 Task: Create in the project BitSoft in Backlog an issue 'Develop a new customer relationship management (CRM) system', assign it to team member softage.3@softage.net and change the status to IN PROGRESS. Create in the project BitSoft in Backlog an issue 'Integrate website with social media platforms', assign it to team member softage.4@softage.net and change the status to IN PROGRESS
Action: Mouse scrolled (253, 153) with delta (0, 0)
Screenshot: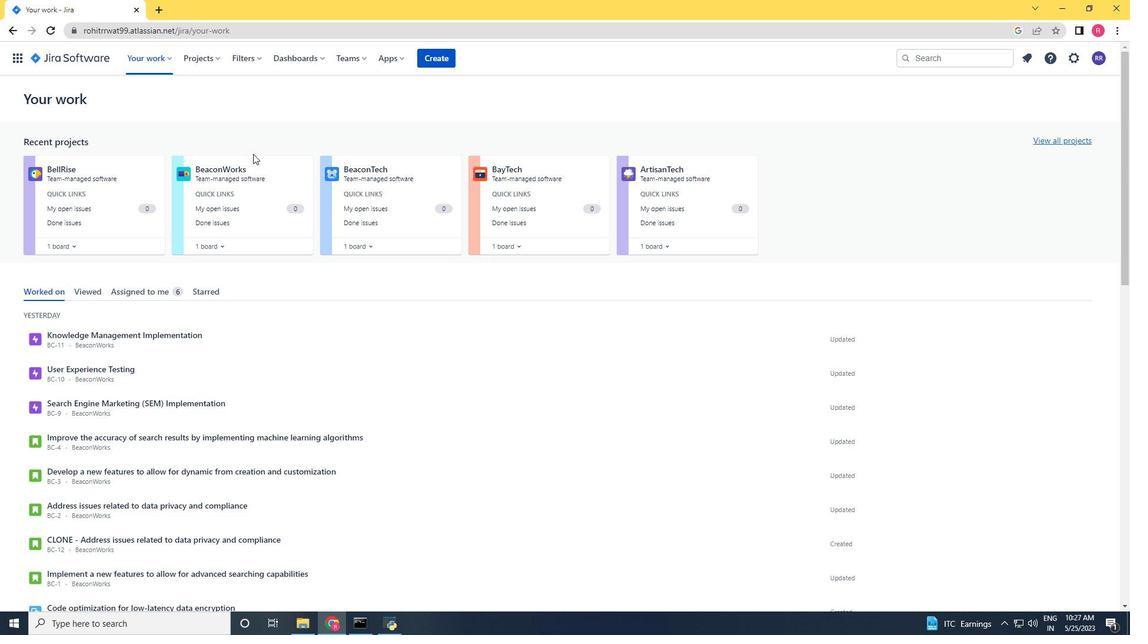 
Action: Mouse moved to (207, 52)
Screenshot: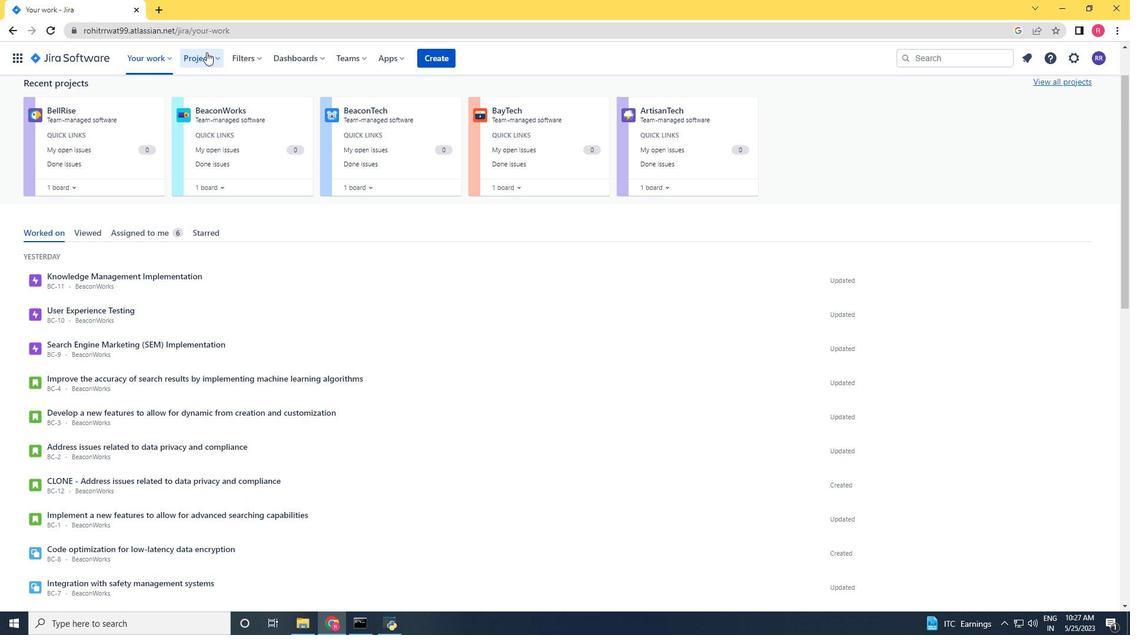 
Action: Mouse pressed left at (207, 52)
Screenshot: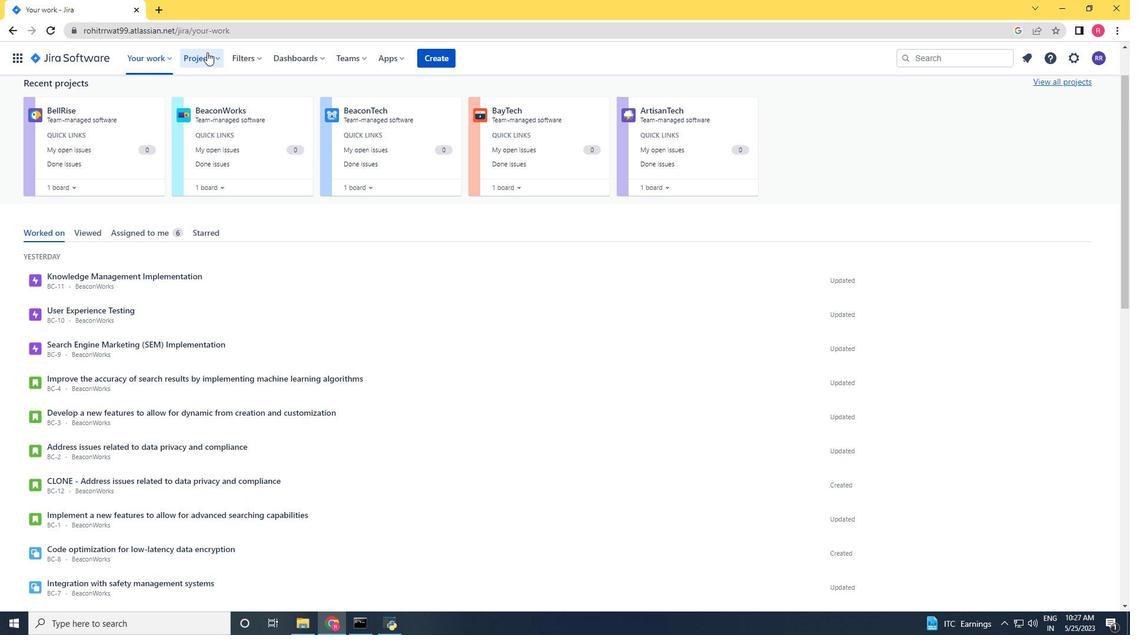 
Action: Mouse moved to (215, 109)
Screenshot: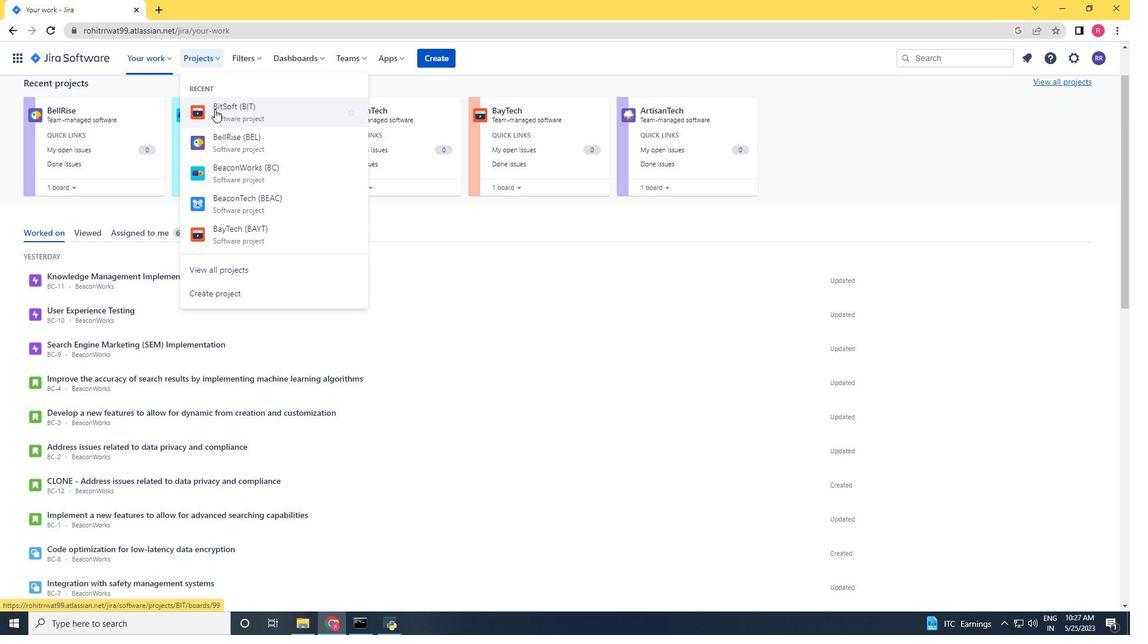 
Action: Mouse pressed left at (215, 109)
Screenshot: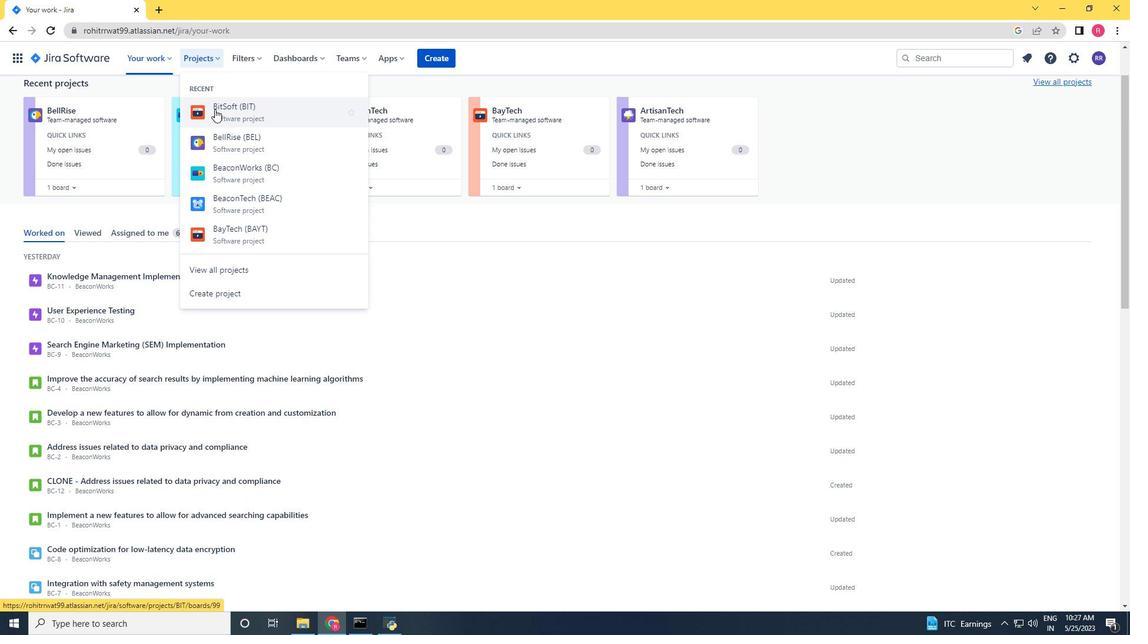 
Action: Mouse moved to (78, 175)
Screenshot: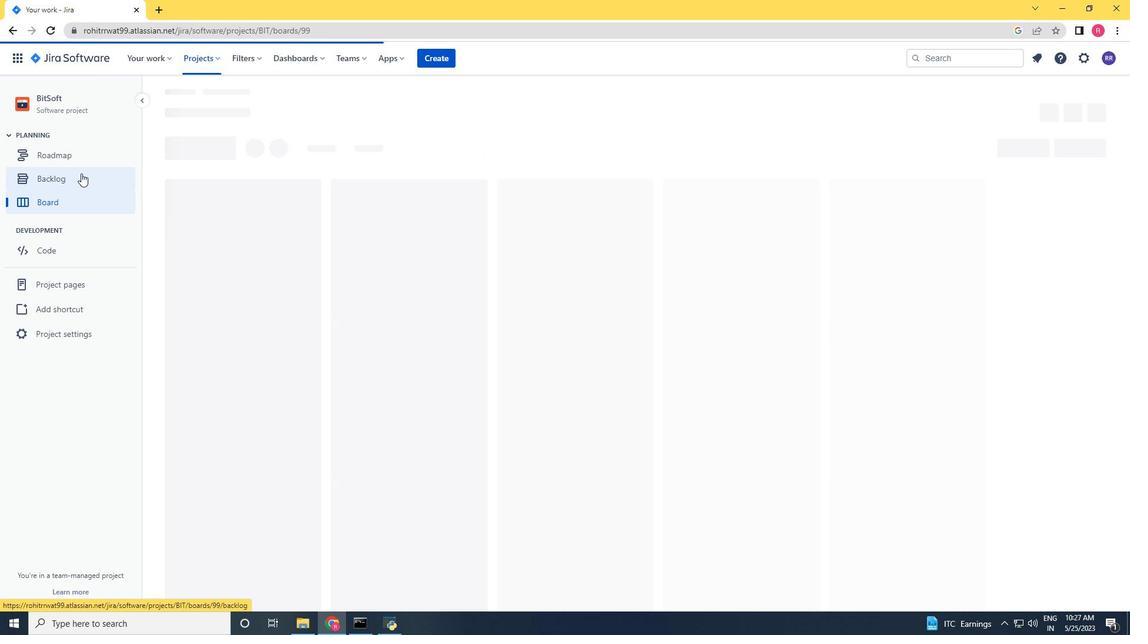 
Action: Mouse pressed left at (78, 175)
Screenshot: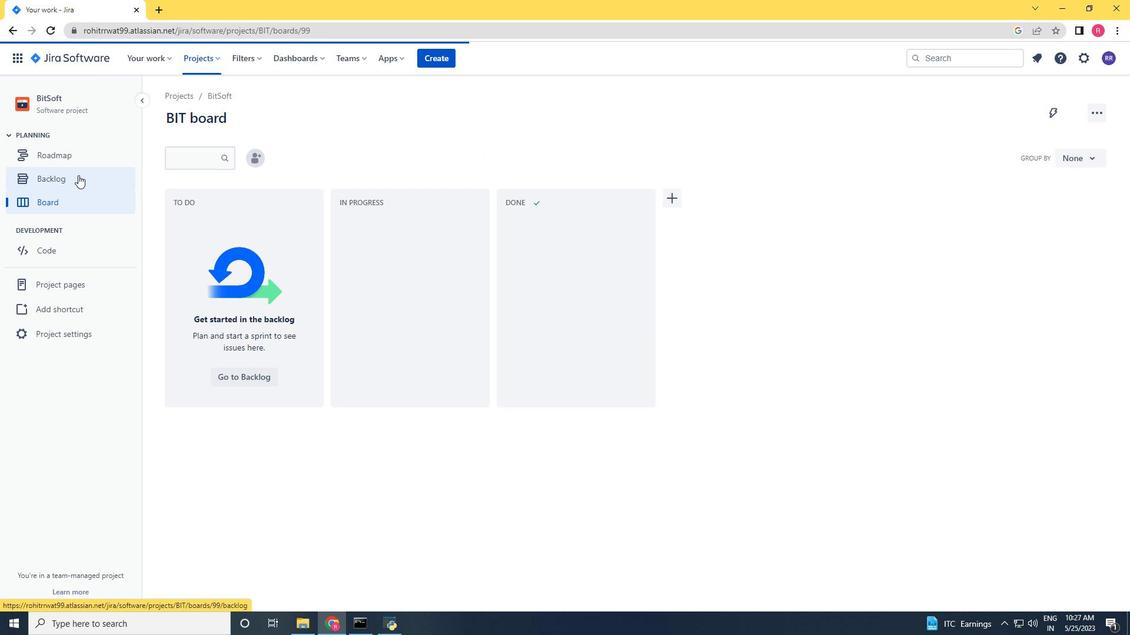 
Action: Mouse moved to (384, 440)
Screenshot: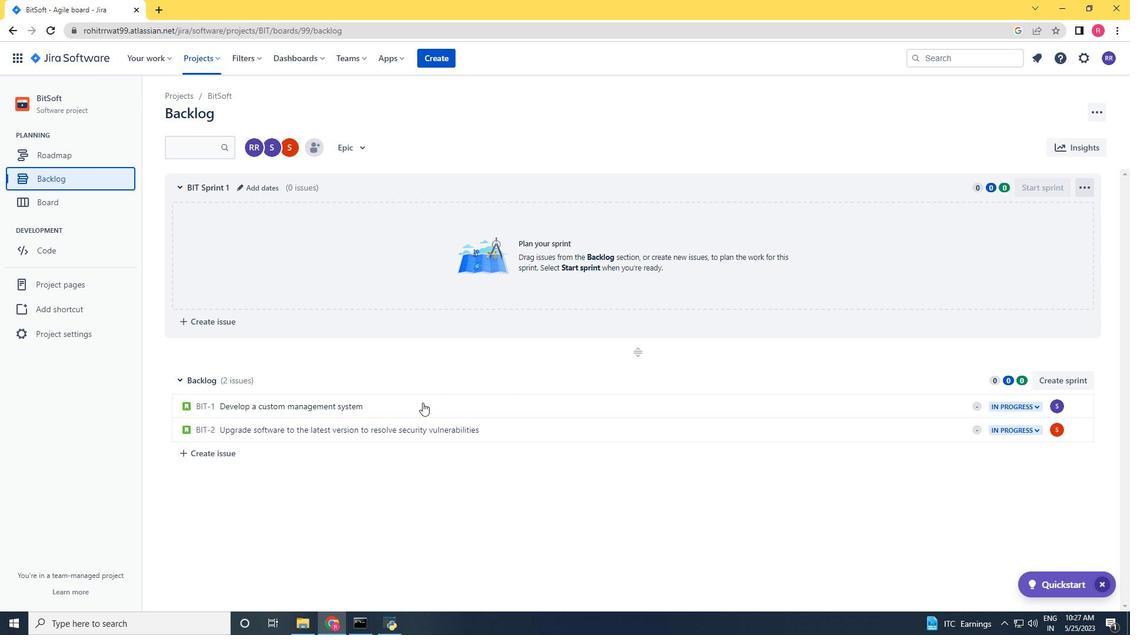 
Action: Mouse scrolled (384, 440) with delta (0, 0)
Screenshot: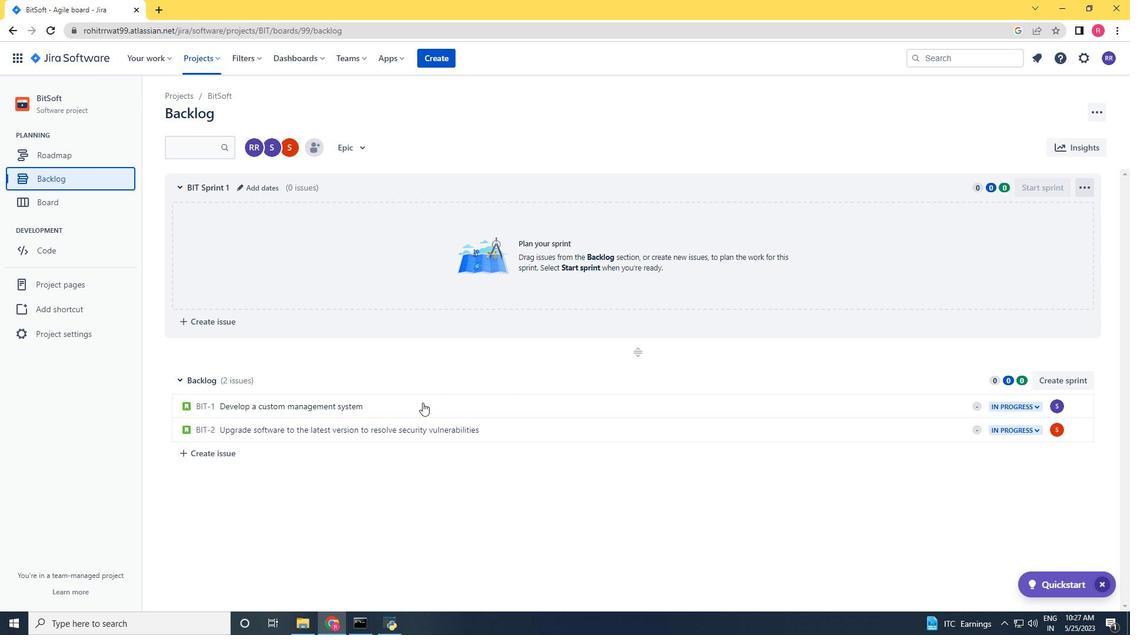 
Action: Mouse moved to (276, 461)
Screenshot: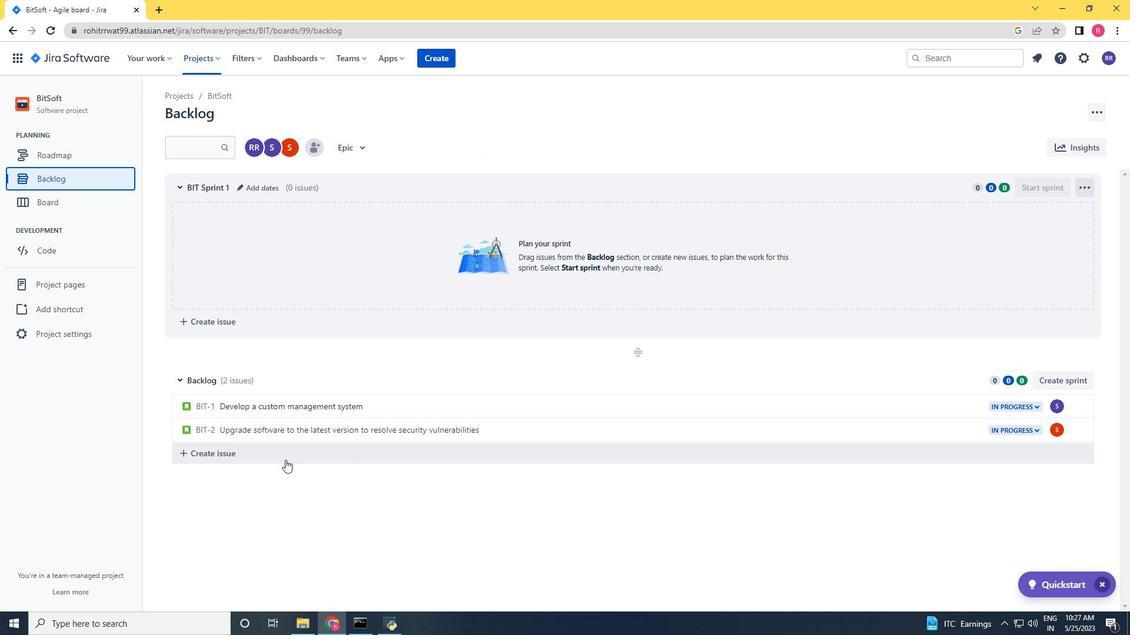 
Action: Mouse pressed left at (276, 461)
Screenshot: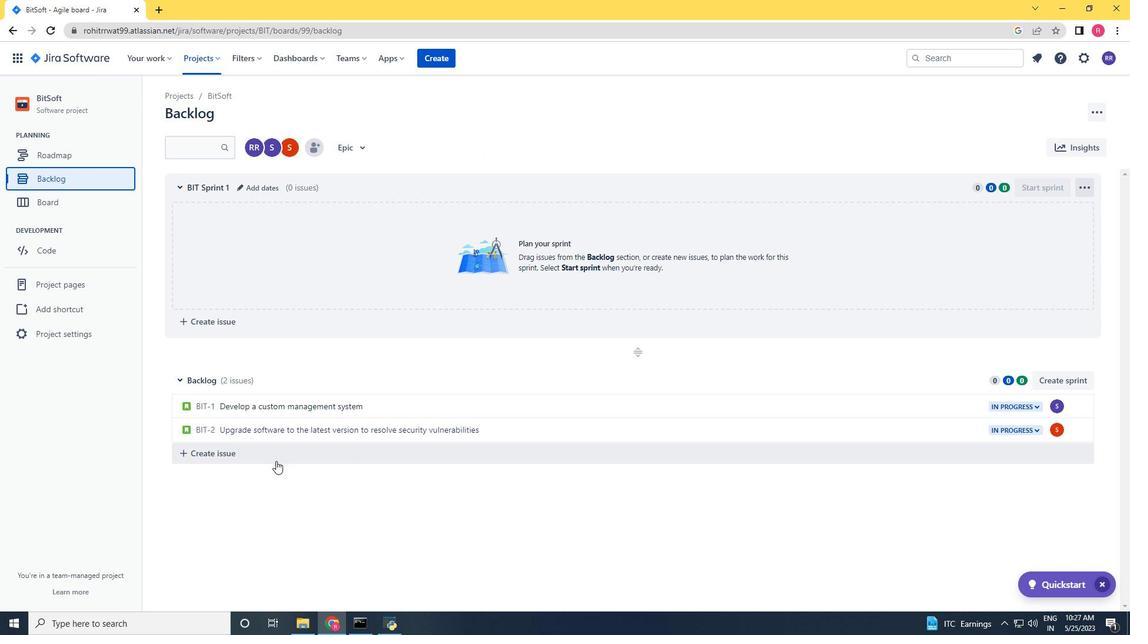 
Action: Key pressed <Key.shift>Develop<Key.space>a<Key.space>new<Key.space>custome<Key.space>relationship<Key.space>management<Key.space><Key.shift_r><Key.shift_r><Key.shift_r><Key.shift_r><Key.shift_r><Key.shift_r><Key.shift_r><Key.shift_r><Key.shift_r><Key.shift_r><Key.shift_r><Key.shift_r><Key.shift_r><Key.shift_r><Key.shift_r>(<Key.shift_r><Key.shift_r><Key.shift_r><Key.shift_r><Key.shift_r><Key.shift_r><Key.shift_r><Key.shift_r><Key.shift_r><Key.shift_r><Key.shift_r><Key.shift_r><Key.shift_r><Key.shift_r><Key.shift_r><Key.shift_r><Key.shift_r><Key.shift_r><Key.shift_r><Key.shift_r><Key.shift_r><Key.shift_r><Key.shift_r><Key.shift_r><Key.shift_r><Key.shift_r><Key.shift_r><Key.shift_r><Key.shift_r><Key.shift_r><Key.shift_r><Key.shift_r><Key.shift_r><Key.shift_r><Key.shift_r><Key.shift_r><Key.shift_r><Key.shift_r><Key.shift_r><Key.shift_r><Key.shift_r>CRM)<Key.space>system<Key.space><Key.enter>
Screenshot: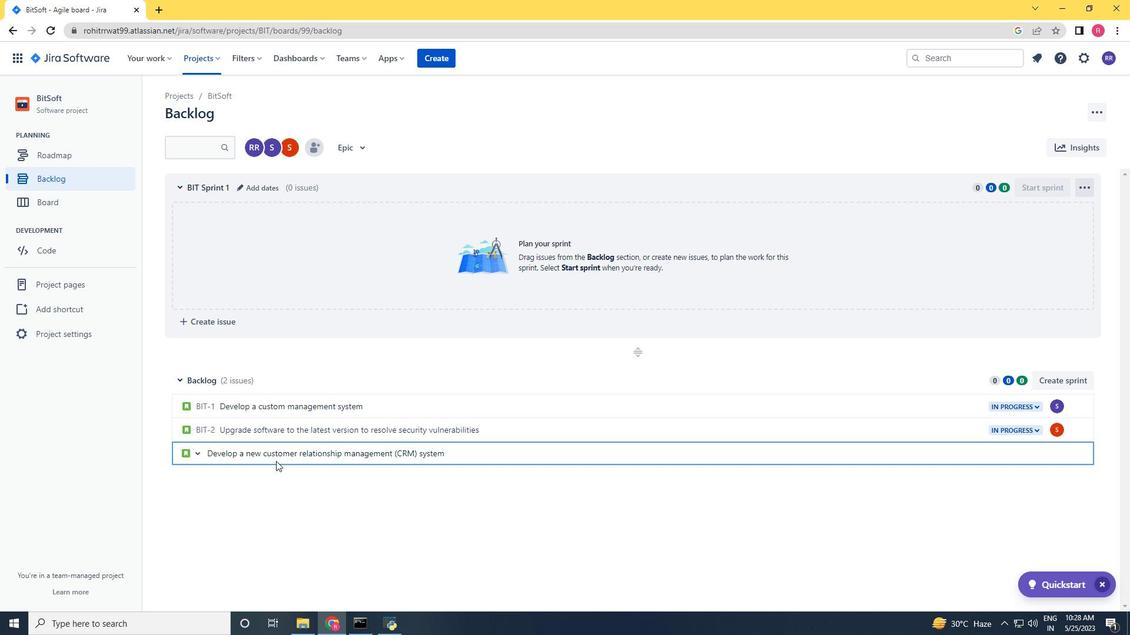 
Action: Mouse moved to (1018, 450)
Screenshot: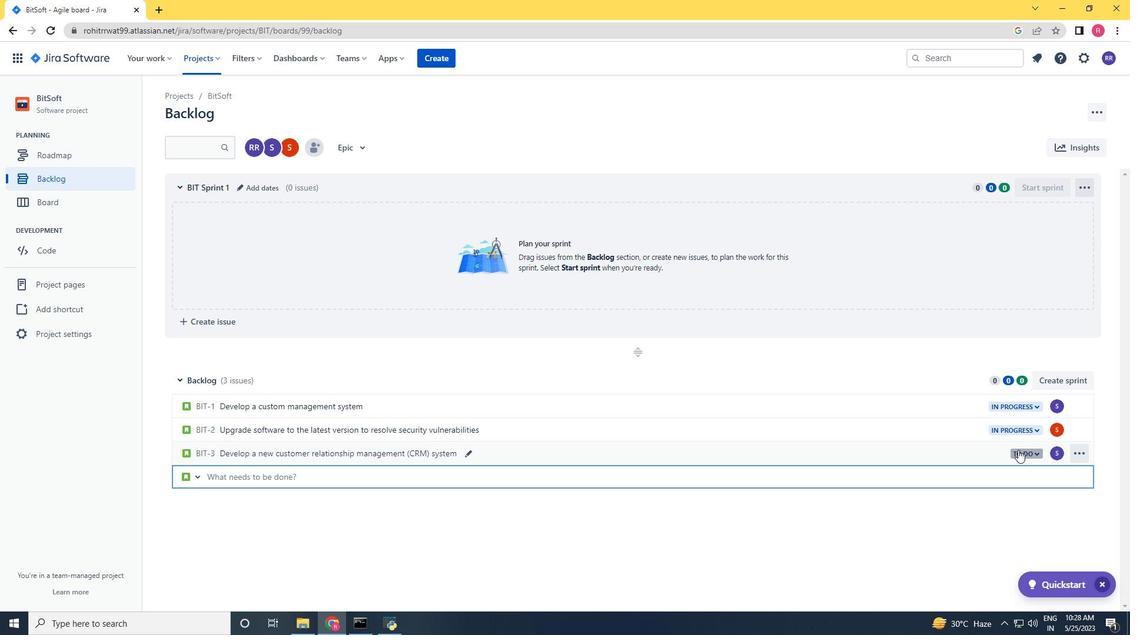 
Action: Mouse pressed left at (1018, 450)
Screenshot: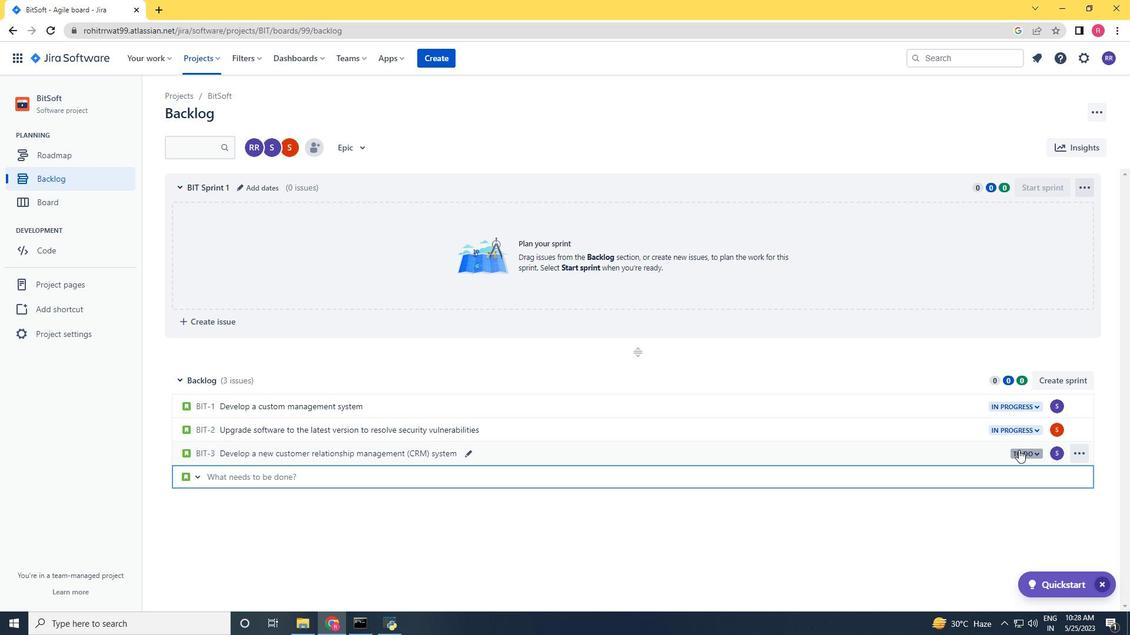 
Action: Mouse moved to (961, 475)
Screenshot: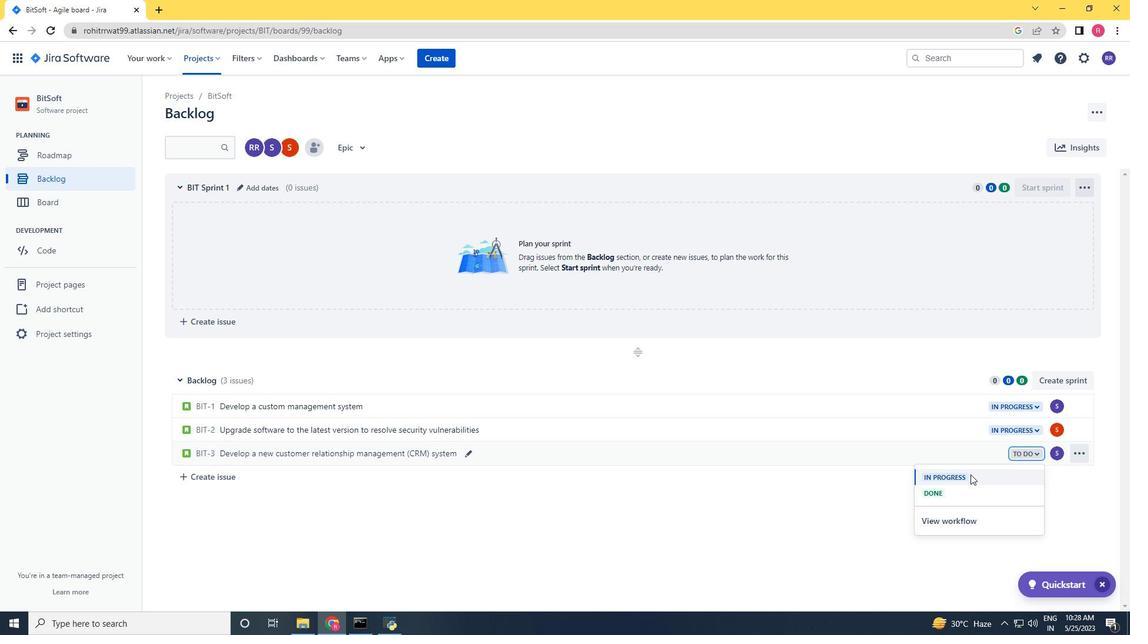
Action: Mouse pressed left at (961, 475)
Screenshot: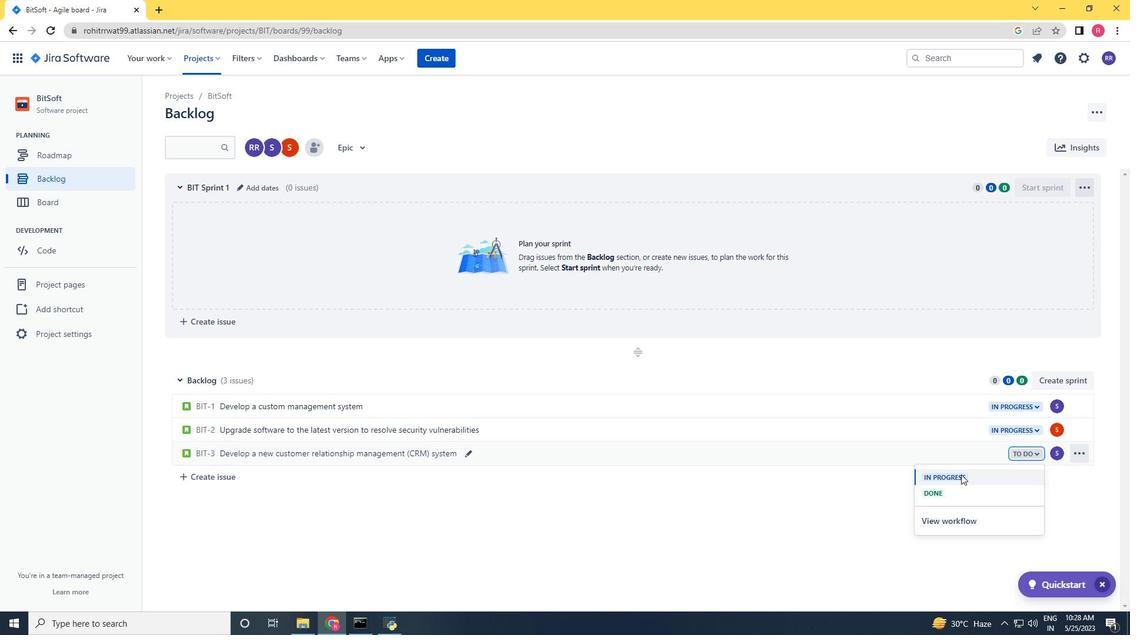 
Action: Mouse moved to (227, 484)
Screenshot: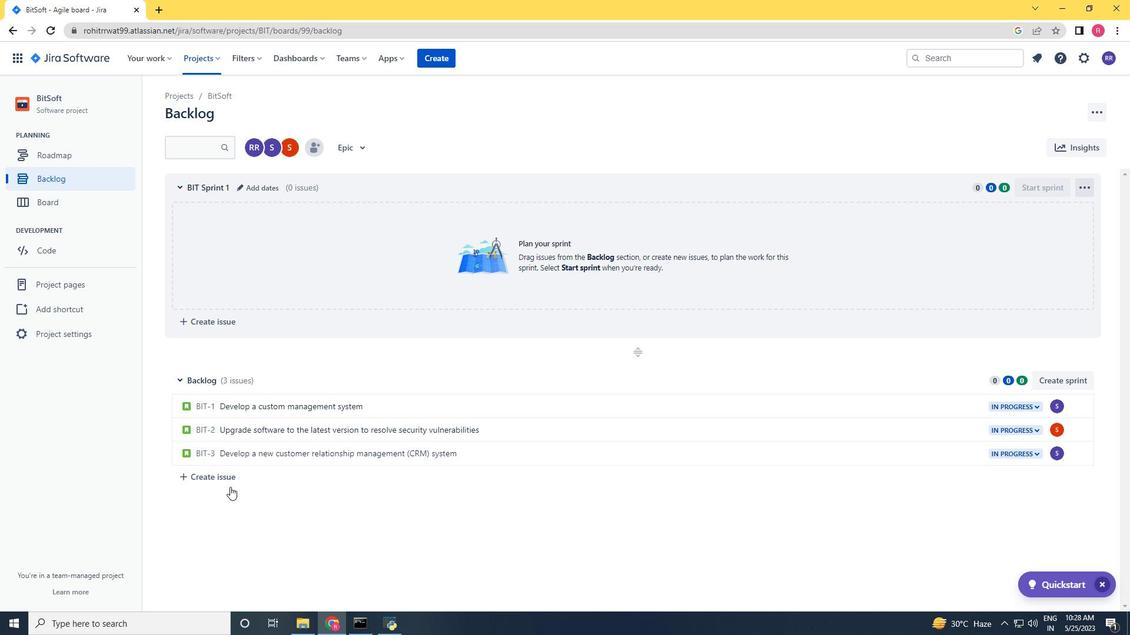 
Action: Mouse pressed left at (227, 484)
Screenshot: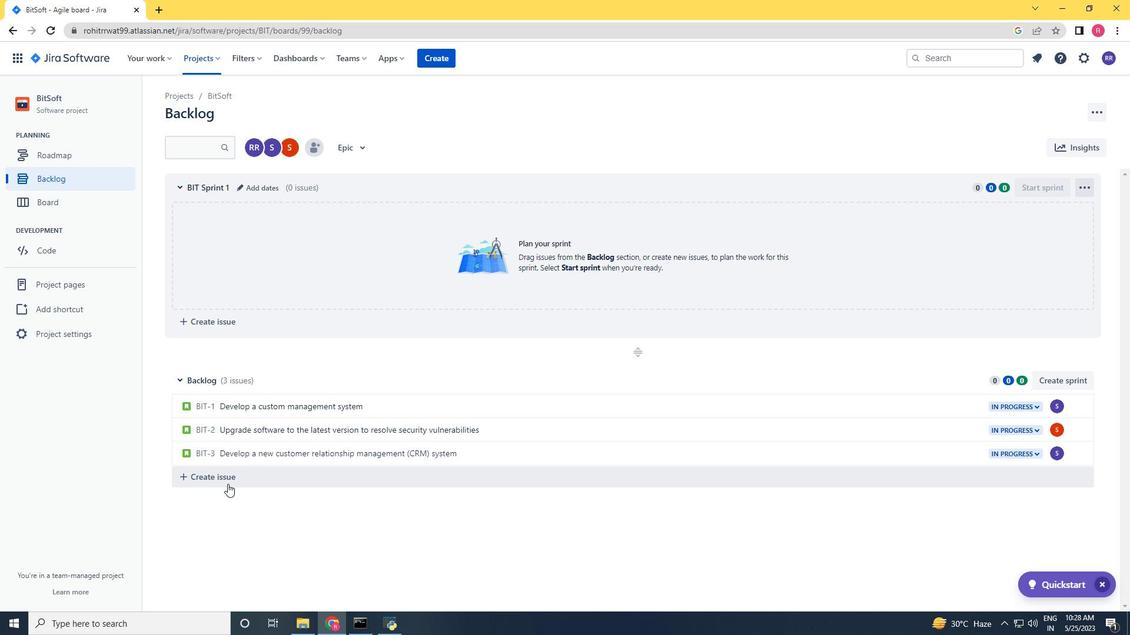 
Action: Key pressed <Key.shift>Cr<Key.backspace><Key.backspace><Key.shift>Inter<Key.backspace>grate<Key.space><Key.space>website<Key.space>with<Key.space>socu<Key.backspace>ial<Key.space>media<Key.space>platform<Key.space><Key.backspace>s<Key.enter>
Screenshot: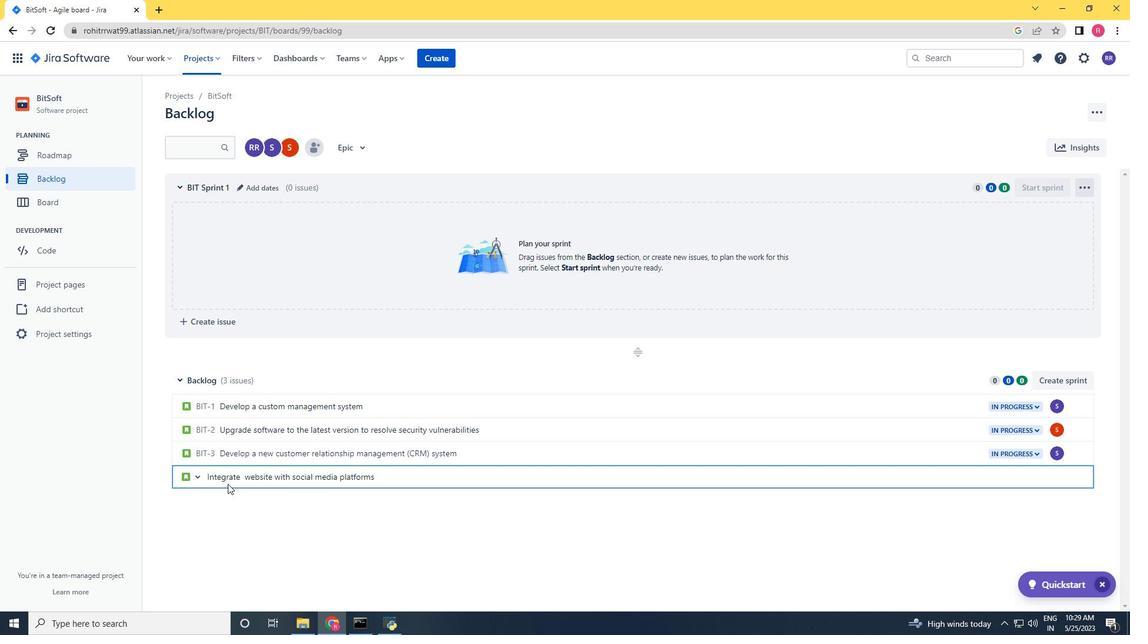 
Action: Mouse moved to (1051, 476)
Screenshot: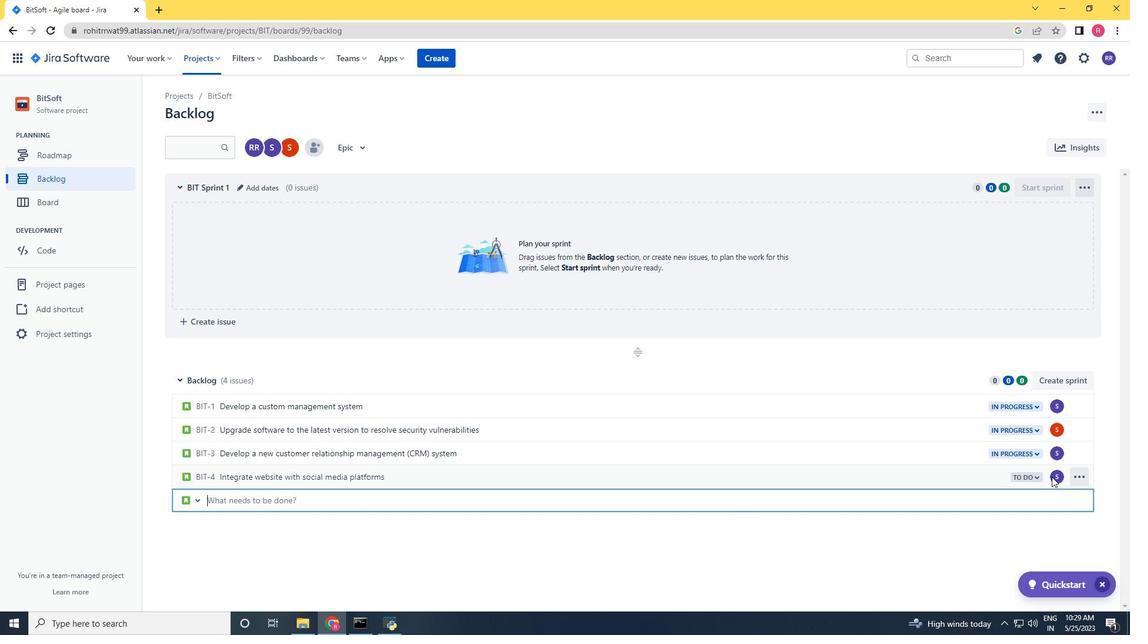 
Action: Mouse pressed left at (1051, 476)
Screenshot: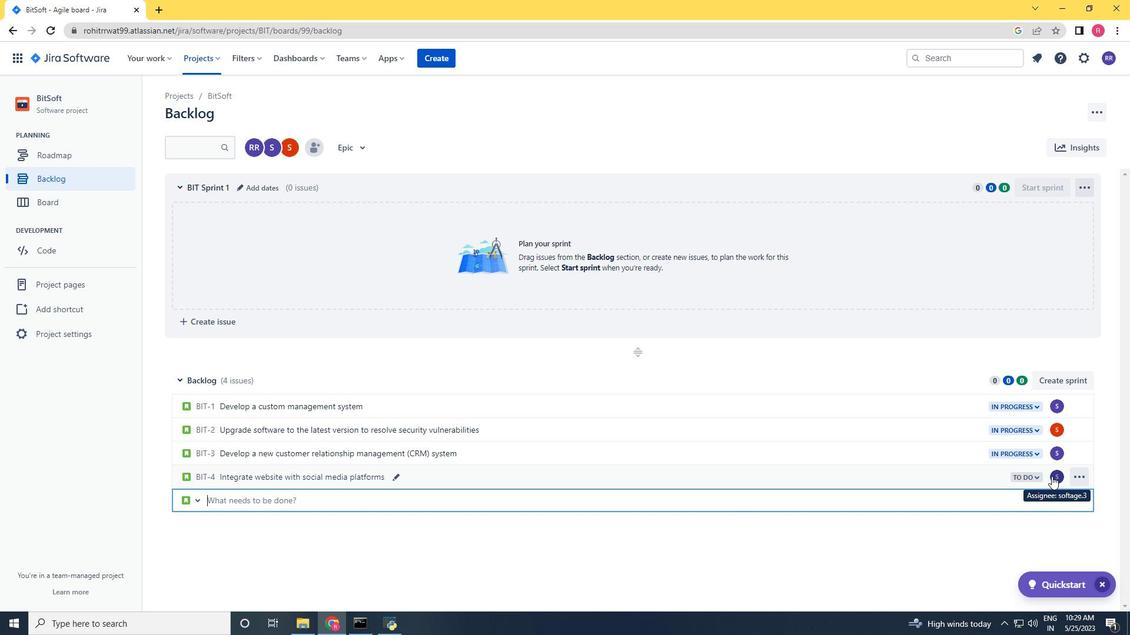 
Action: Key pressed softage.4<Key.shift>@softage.net
Screenshot: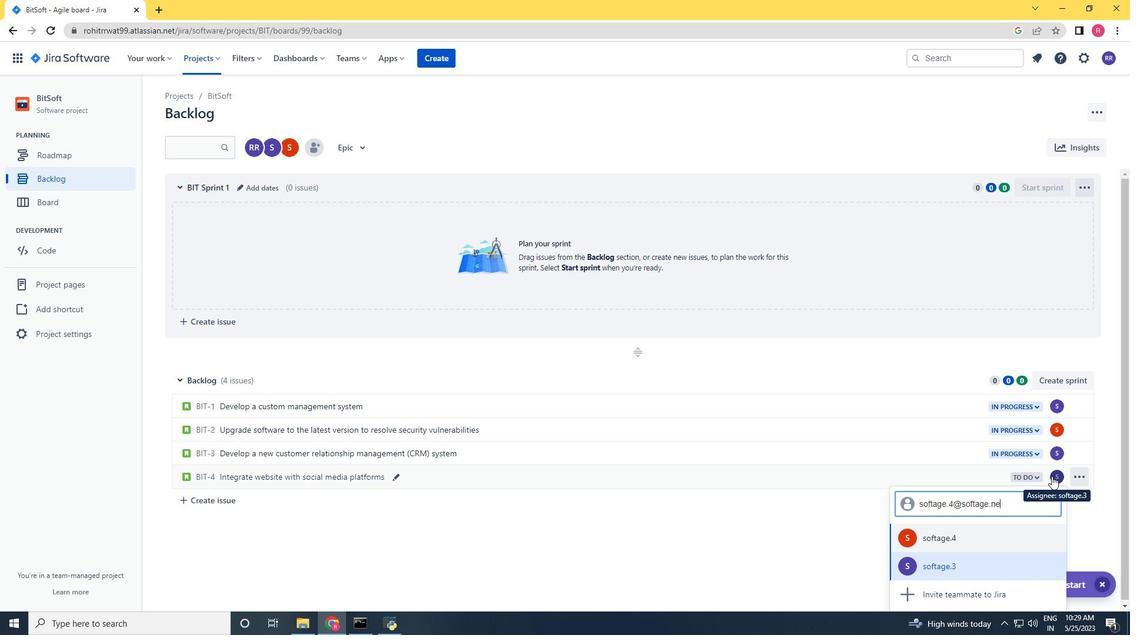 
Action: Mouse scrolled (1051, 477) with delta (0, 0)
Screenshot: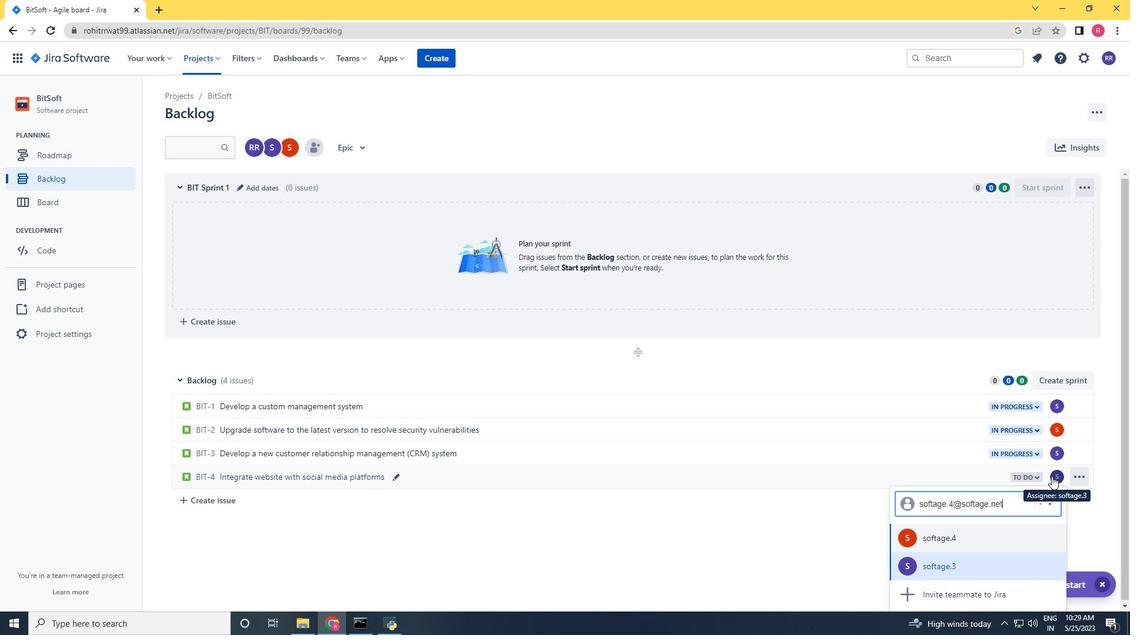 
Action: Mouse moved to (977, 535)
Screenshot: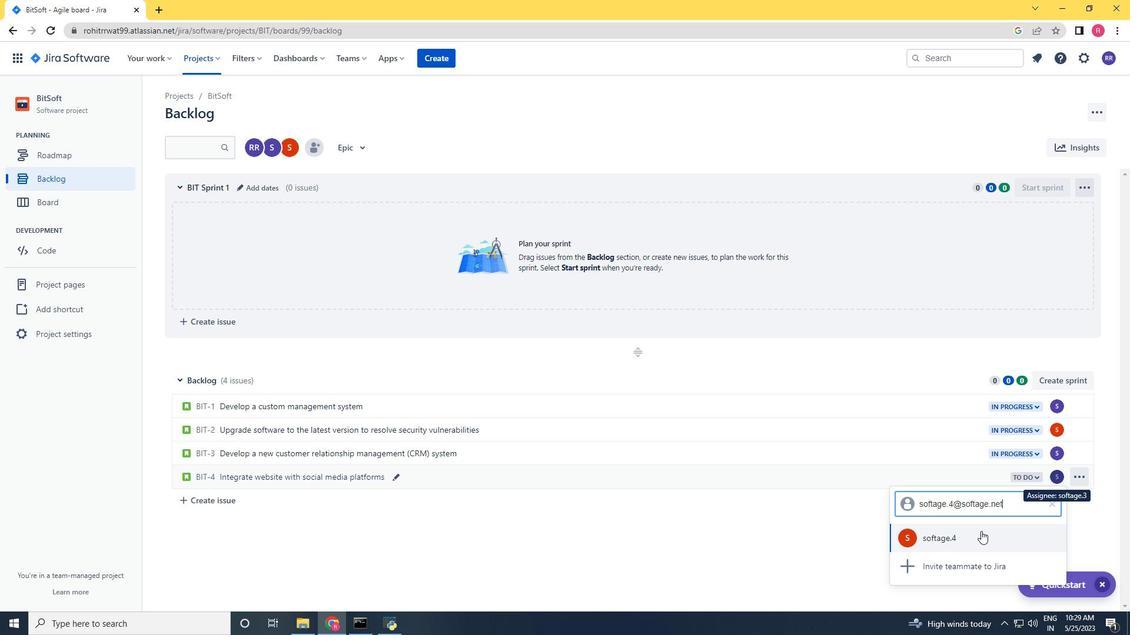 
Action: Mouse pressed left at (977, 535)
Screenshot: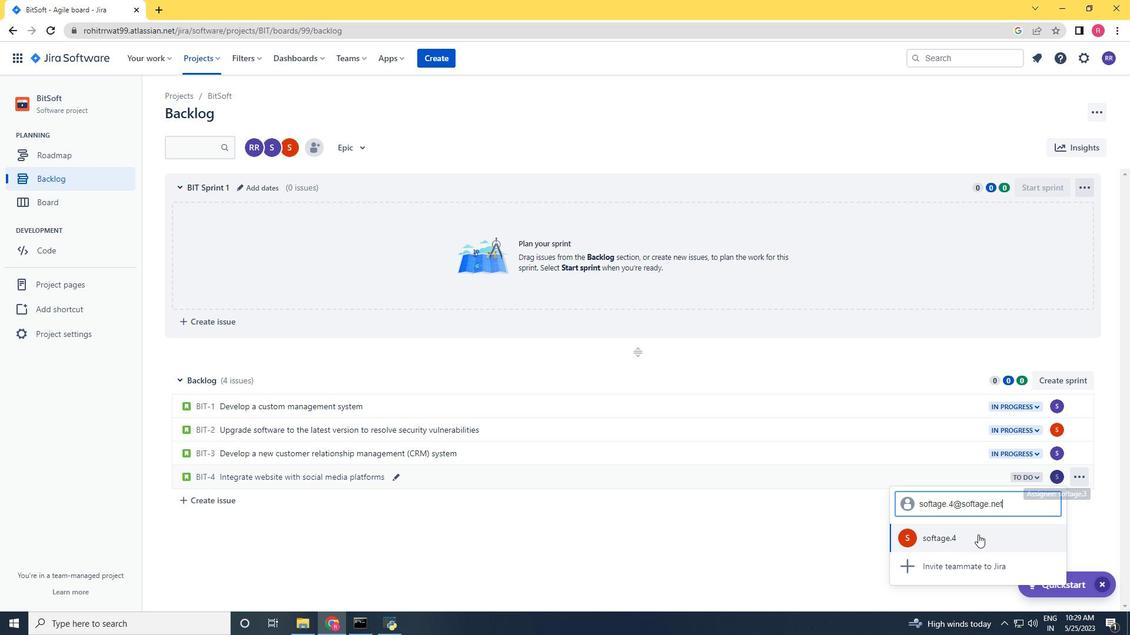 
Action: Mouse moved to (1027, 473)
Screenshot: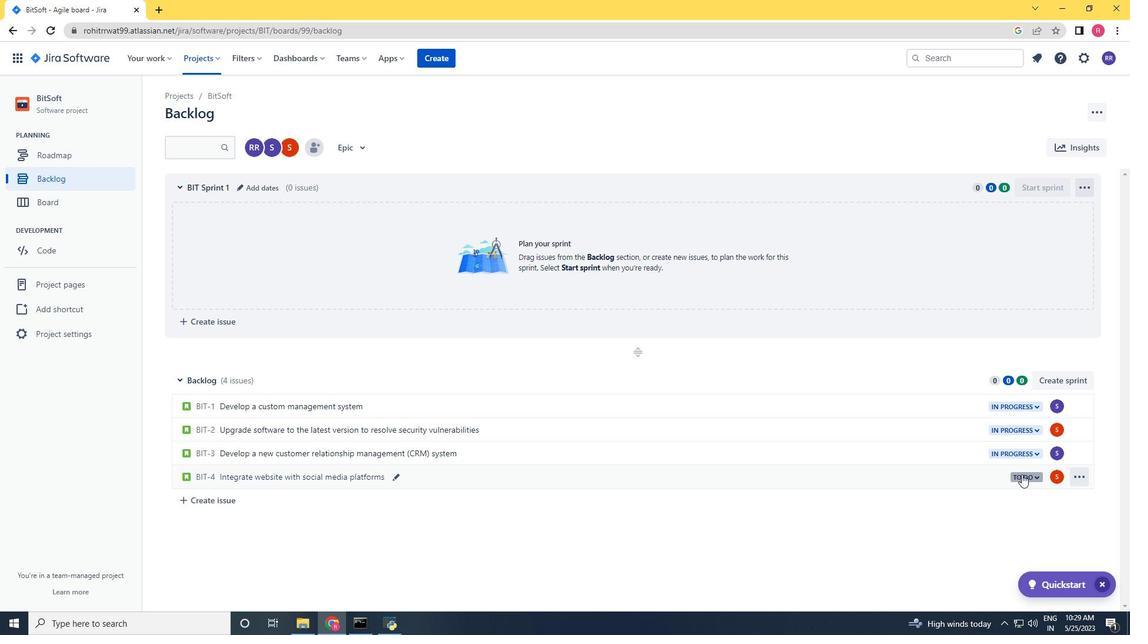 
Action: Mouse pressed left at (1027, 473)
Screenshot: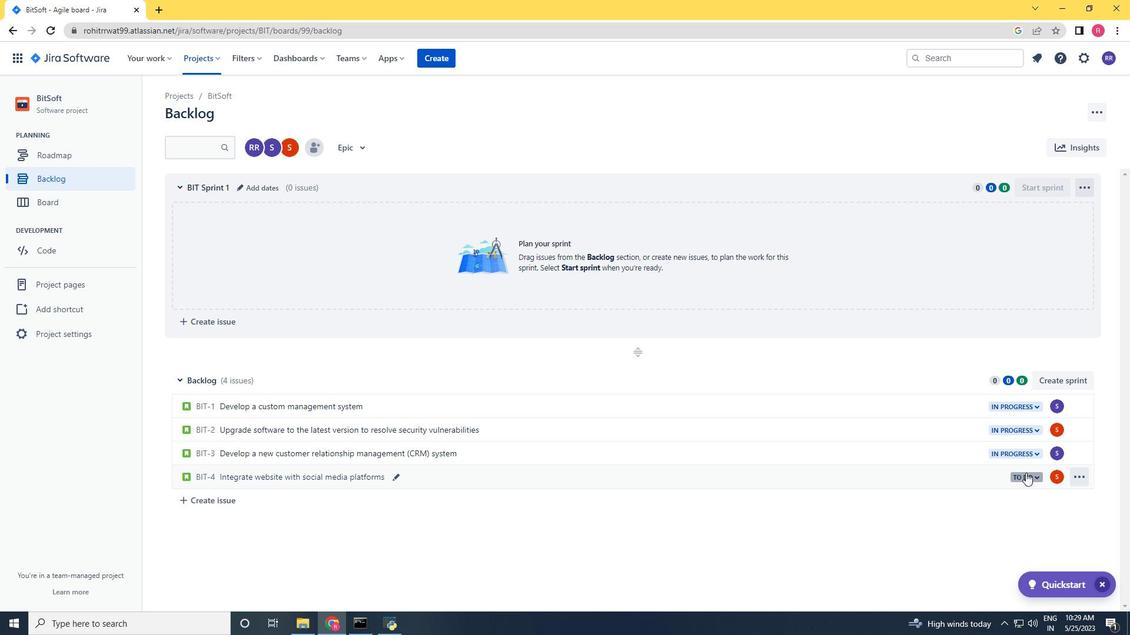 
Action: Mouse moved to (979, 501)
Screenshot: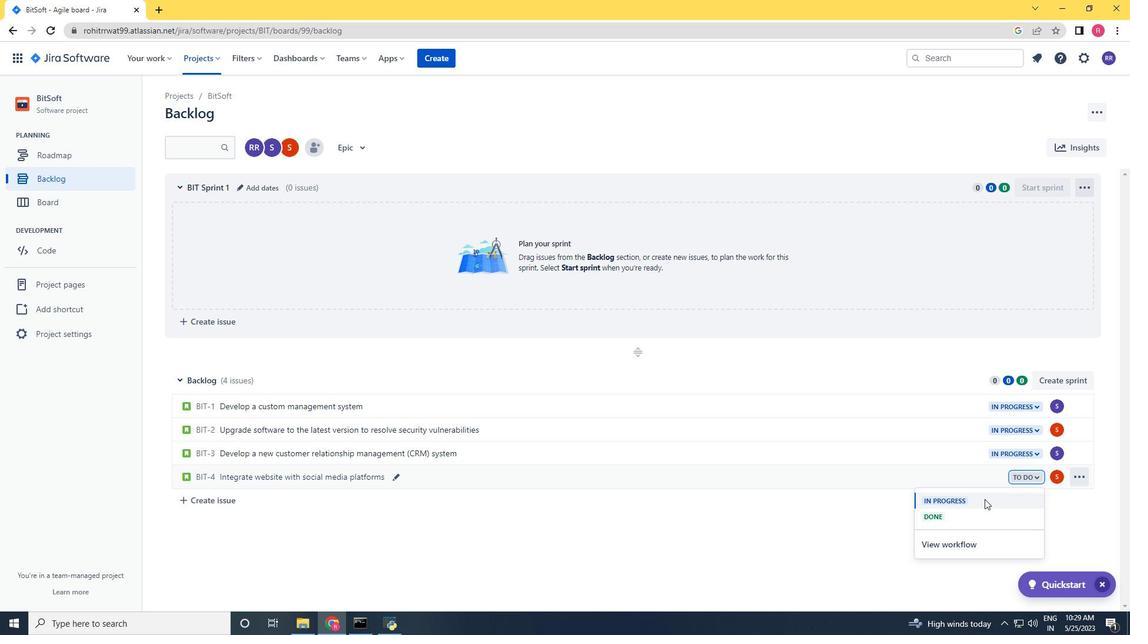 
Action: Mouse pressed left at (979, 501)
Screenshot: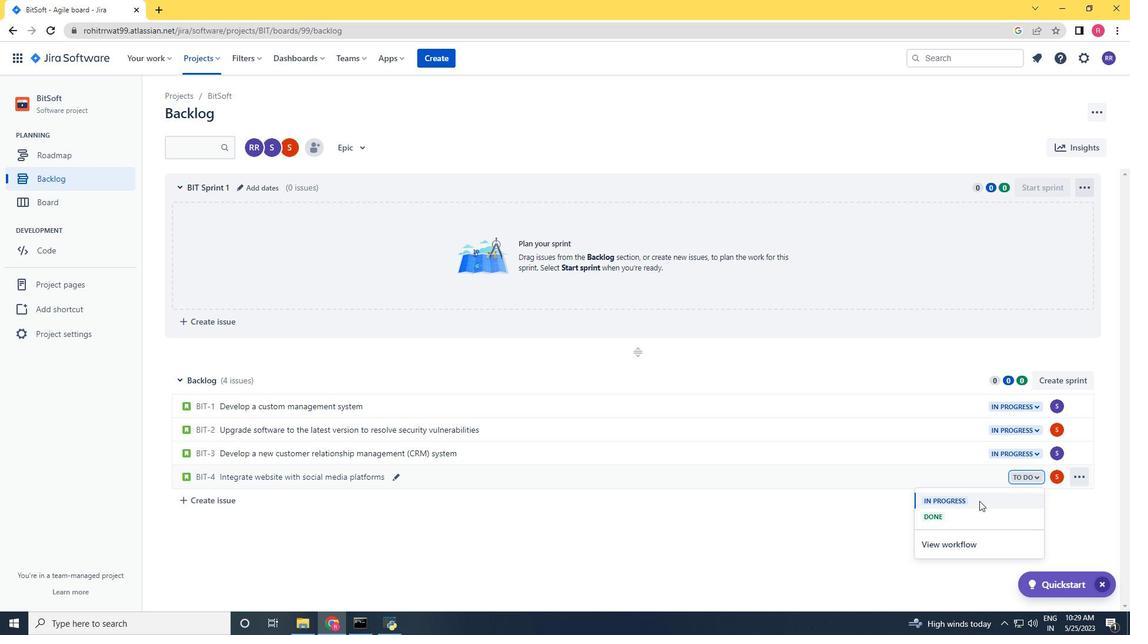 
Action: Mouse moved to (501, 505)
Screenshot: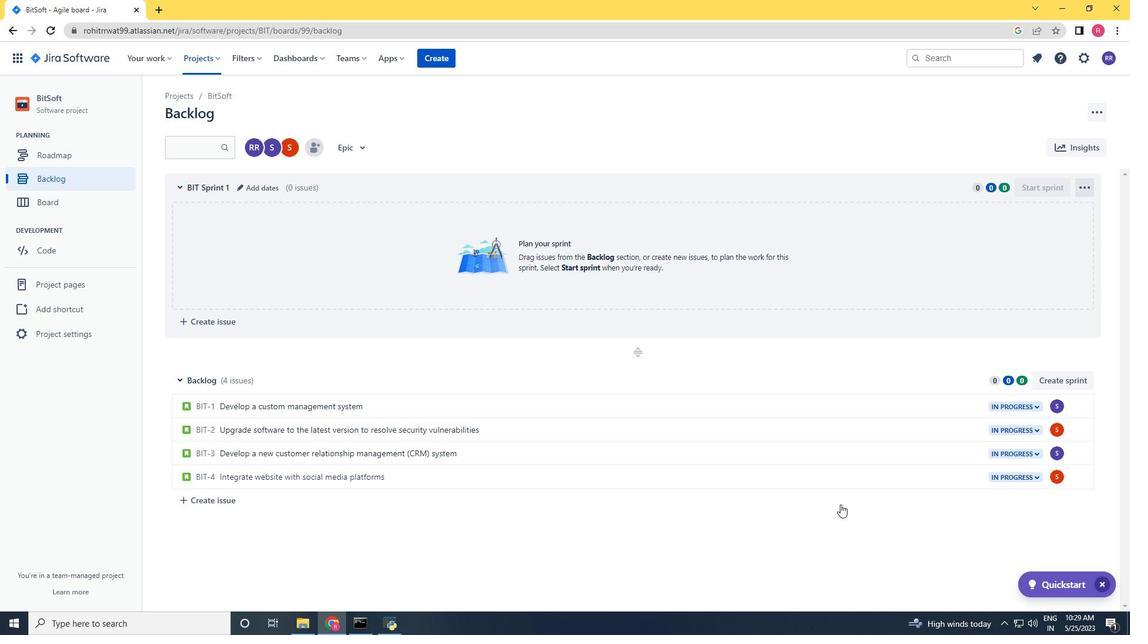 
Action: Mouse scrolled (501, 504) with delta (0, 0)
Screenshot: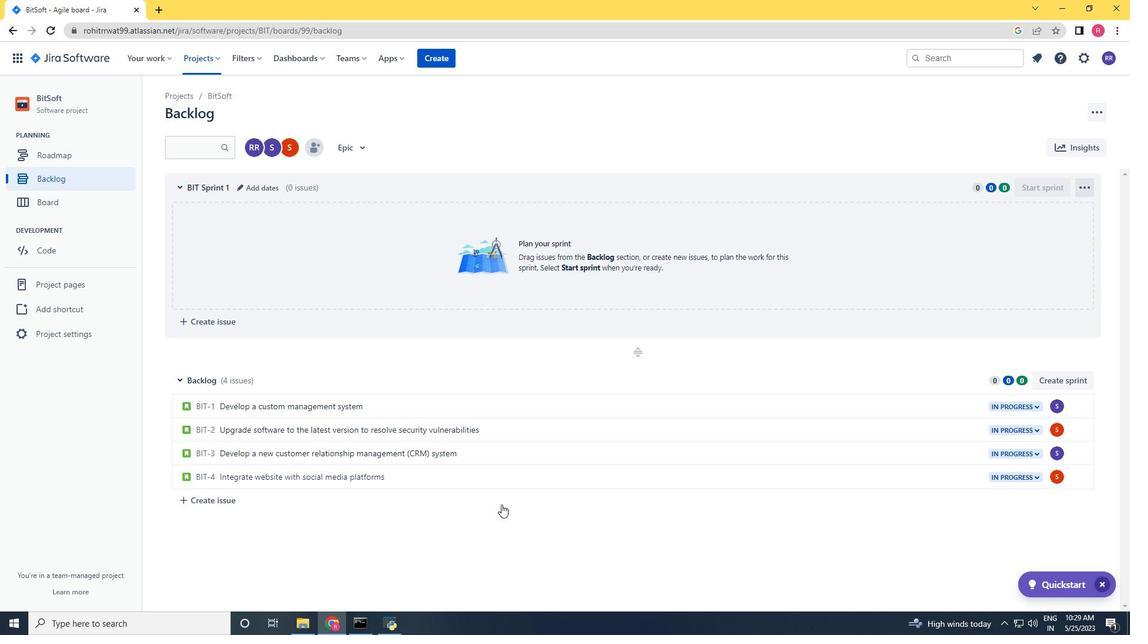 
Action: Mouse scrolled (501, 504) with delta (0, 0)
Screenshot: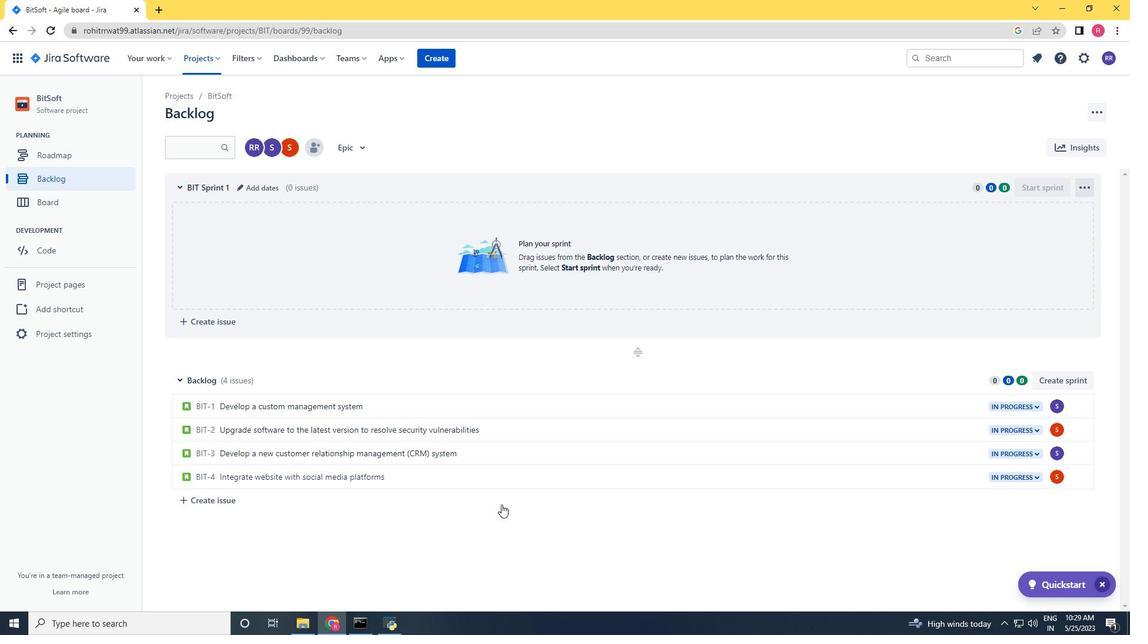
Action: Mouse scrolled (501, 504) with delta (0, 0)
Screenshot: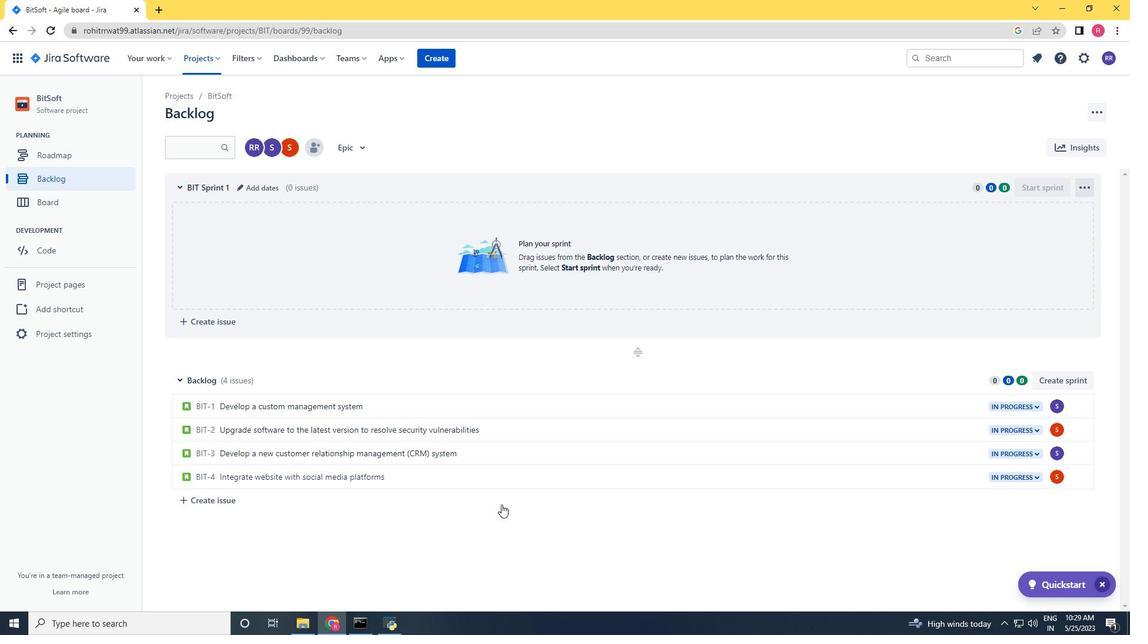 
Action: Mouse scrolled (501, 504) with delta (0, 0)
Screenshot: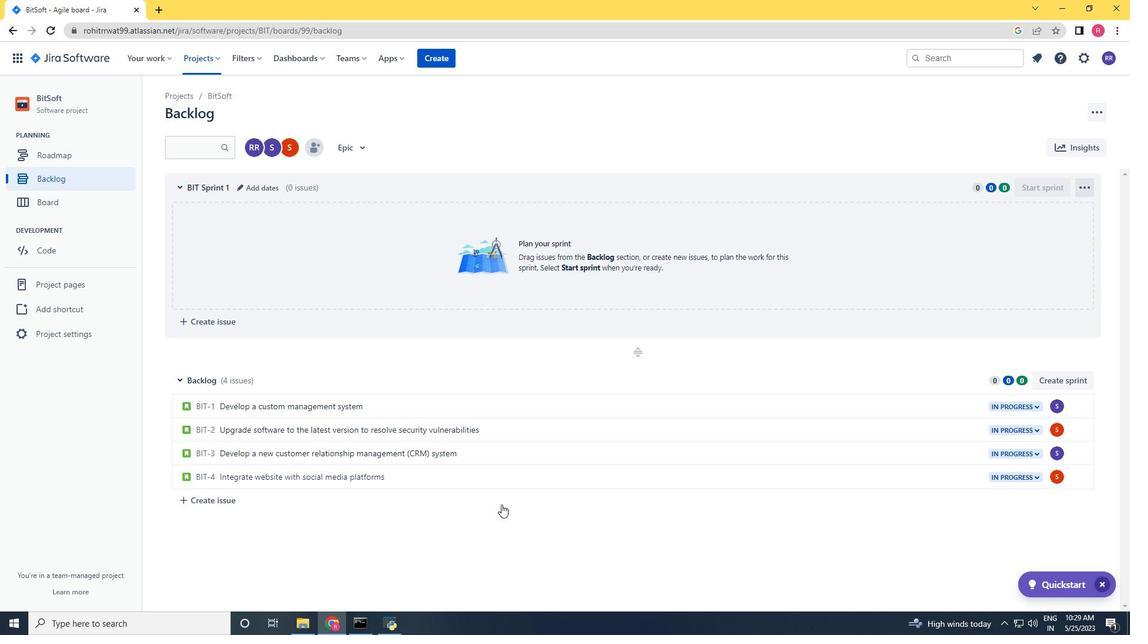 
Action: Mouse scrolled (501, 505) with delta (0, 0)
Screenshot: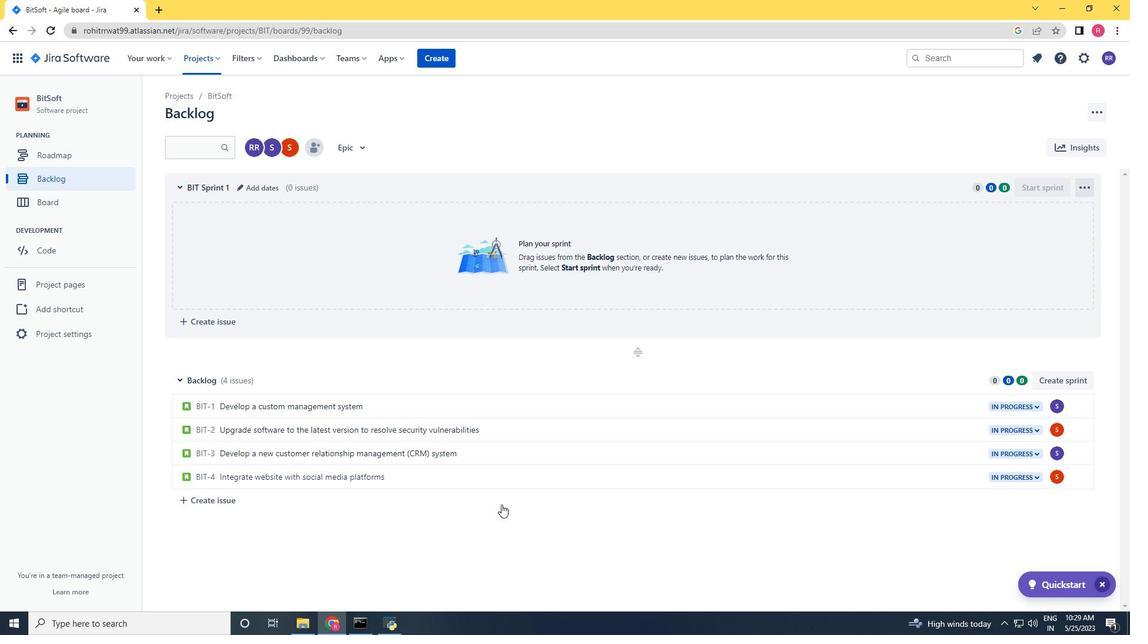 
Action: Mouse scrolled (501, 505) with delta (0, 0)
Screenshot: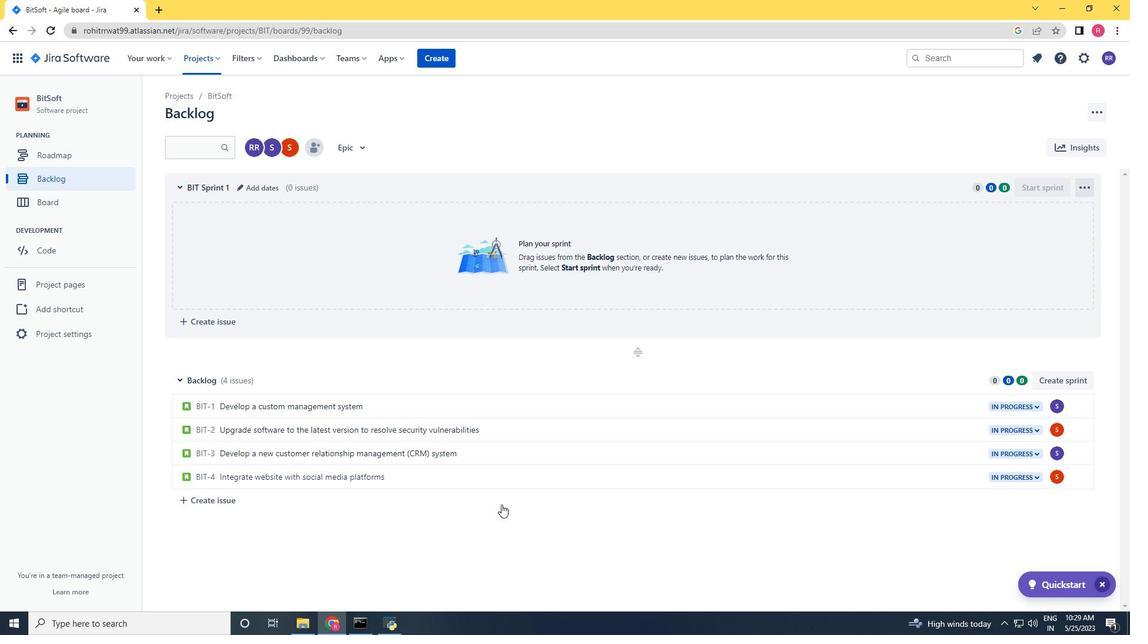 
Action: Mouse scrolled (501, 505) with delta (0, 0)
Screenshot: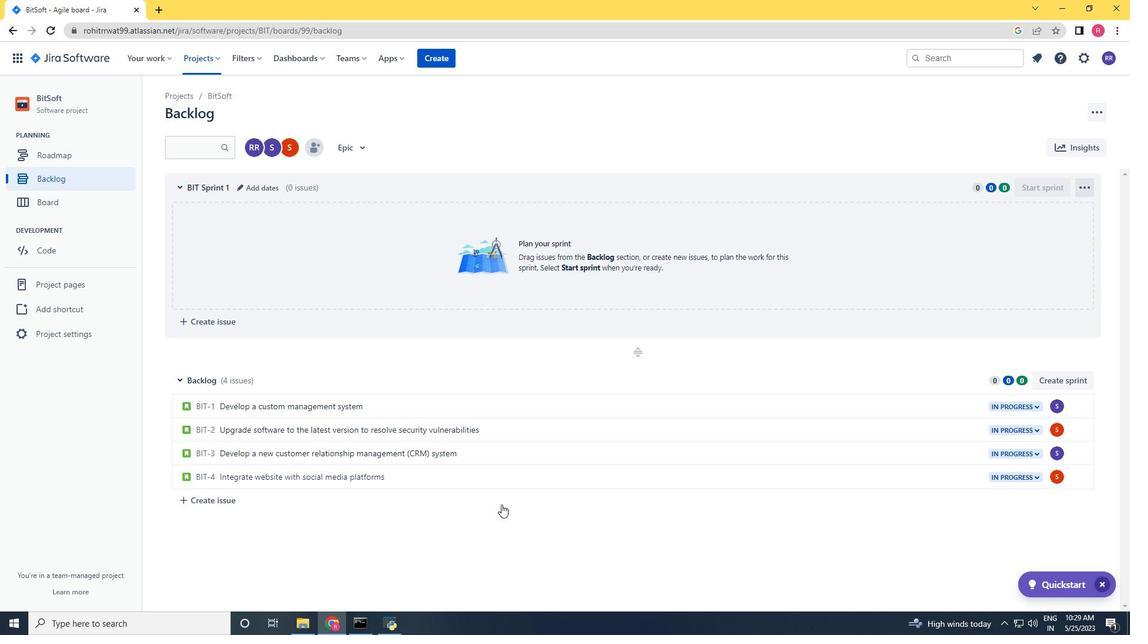 
Action: Mouse scrolled (501, 505) with delta (0, 0)
Screenshot: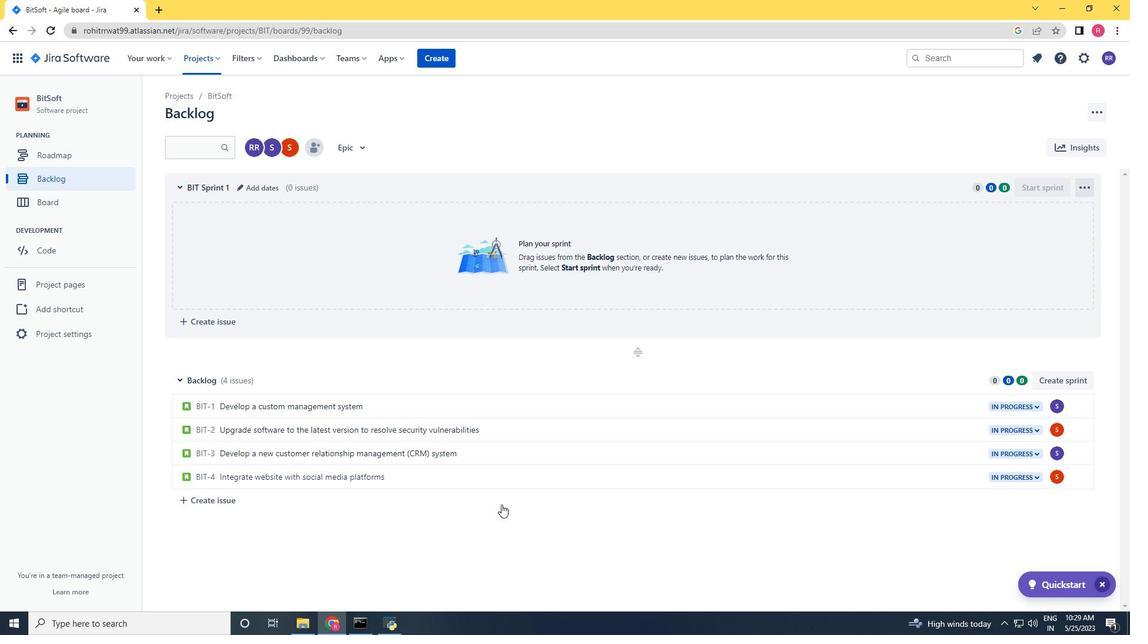 
